 Task: Create in the project XcelTech in Backlog an issue 'Develop a new tool for automated testing of webhooks and APIs', assign it to team member softage.1@softage.net and change the status to IN PROGRESS.
Action: Mouse moved to (224, 62)
Screenshot: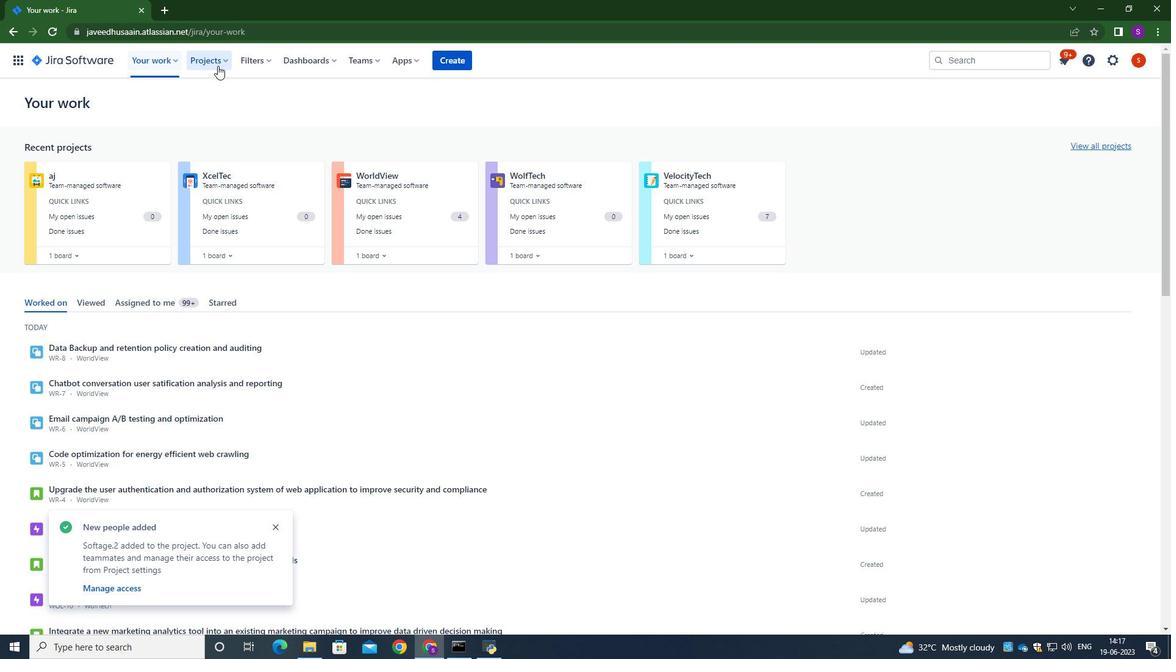
Action: Mouse pressed left at (224, 62)
Screenshot: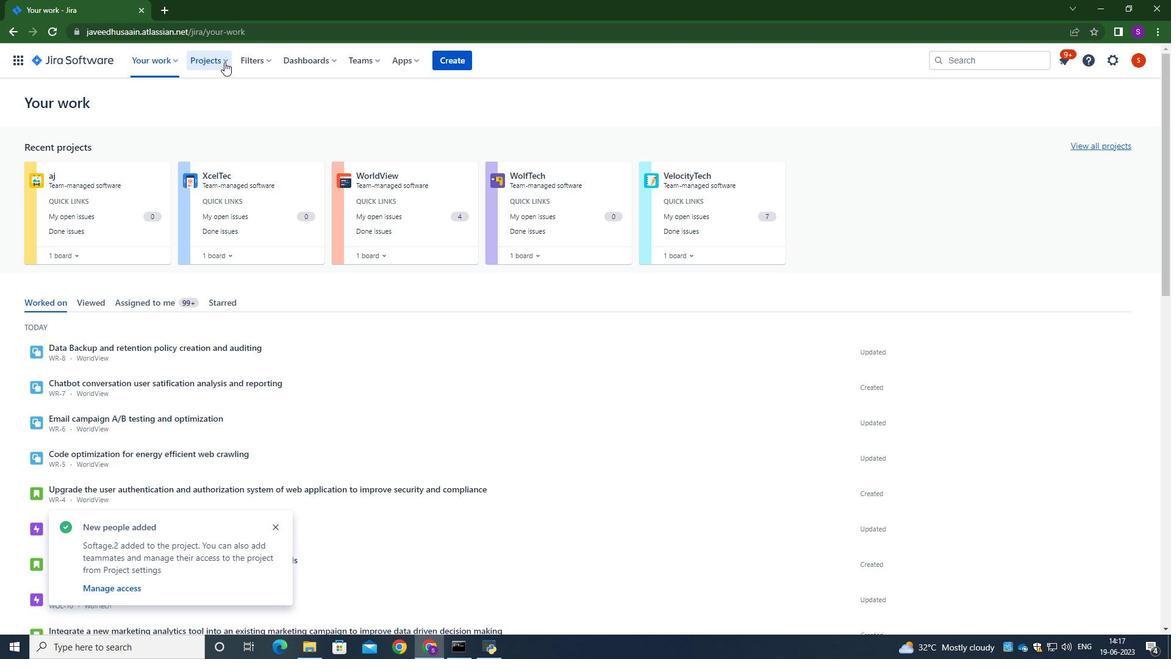 
Action: Mouse moved to (244, 123)
Screenshot: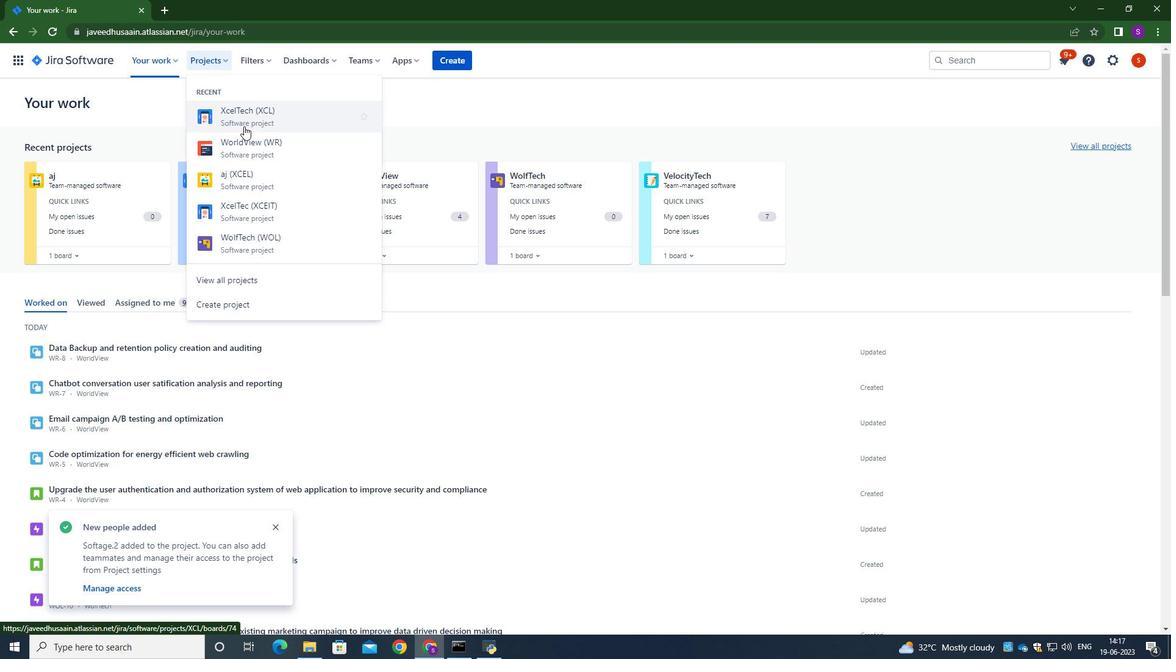 
Action: Mouse pressed left at (244, 123)
Screenshot: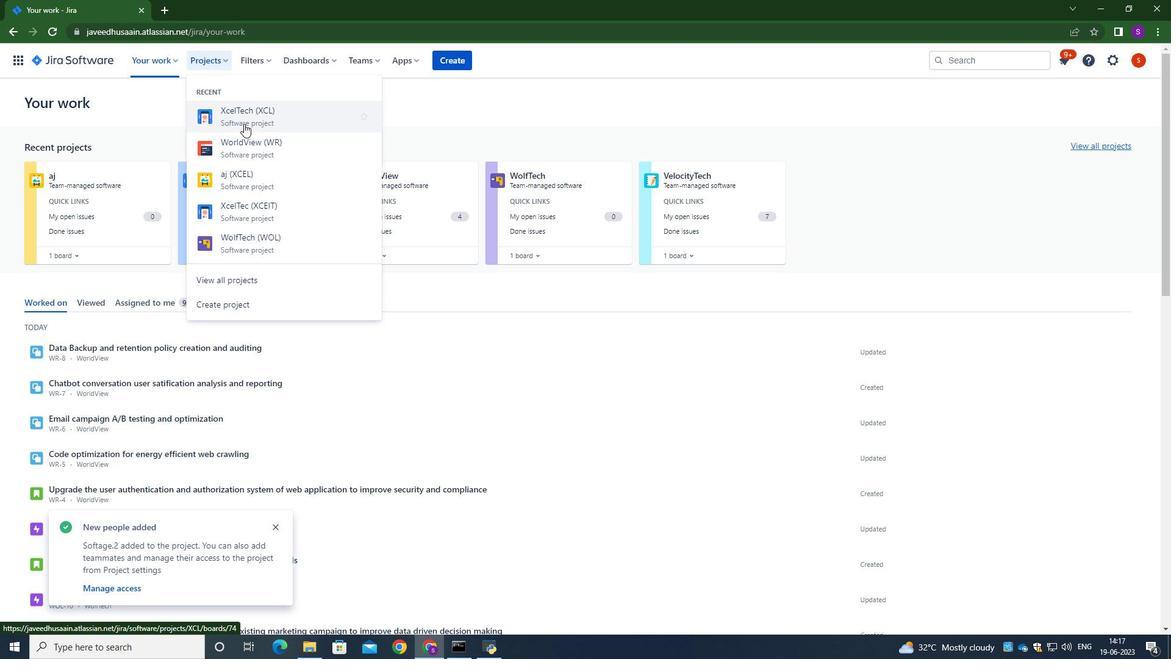 
Action: Mouse moved to (96, 189)
Screenshot: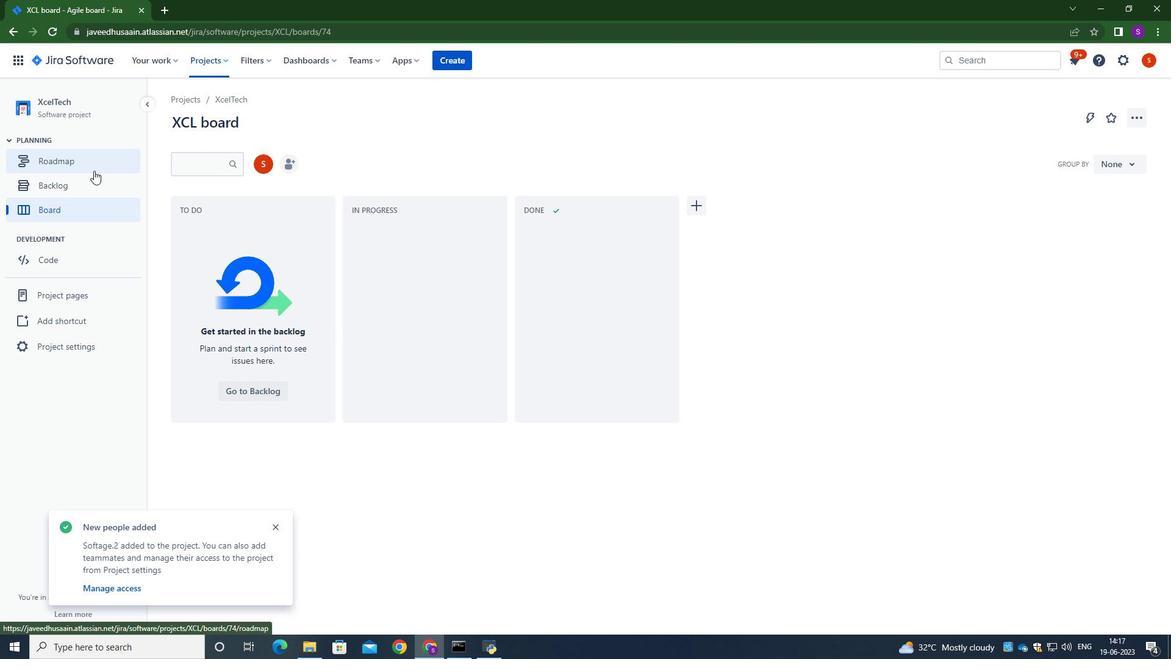 
Action: Mouse pressed left at (96, 189)
Screenshot: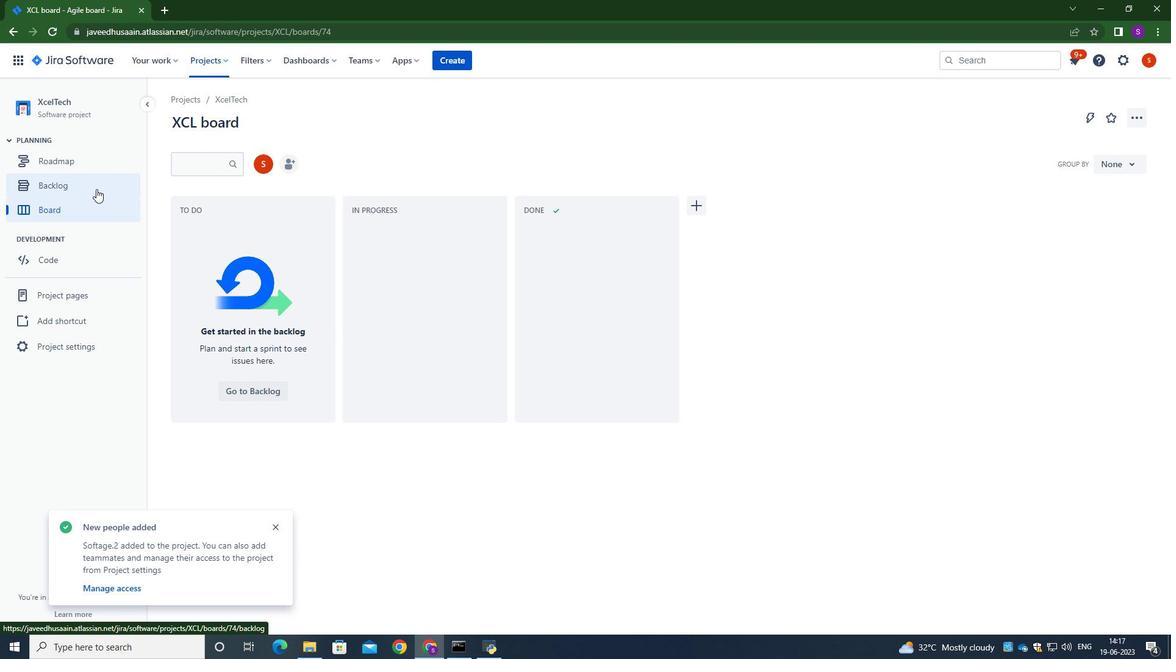 
Action: Mouse moved to (414, 259)
Screenshot: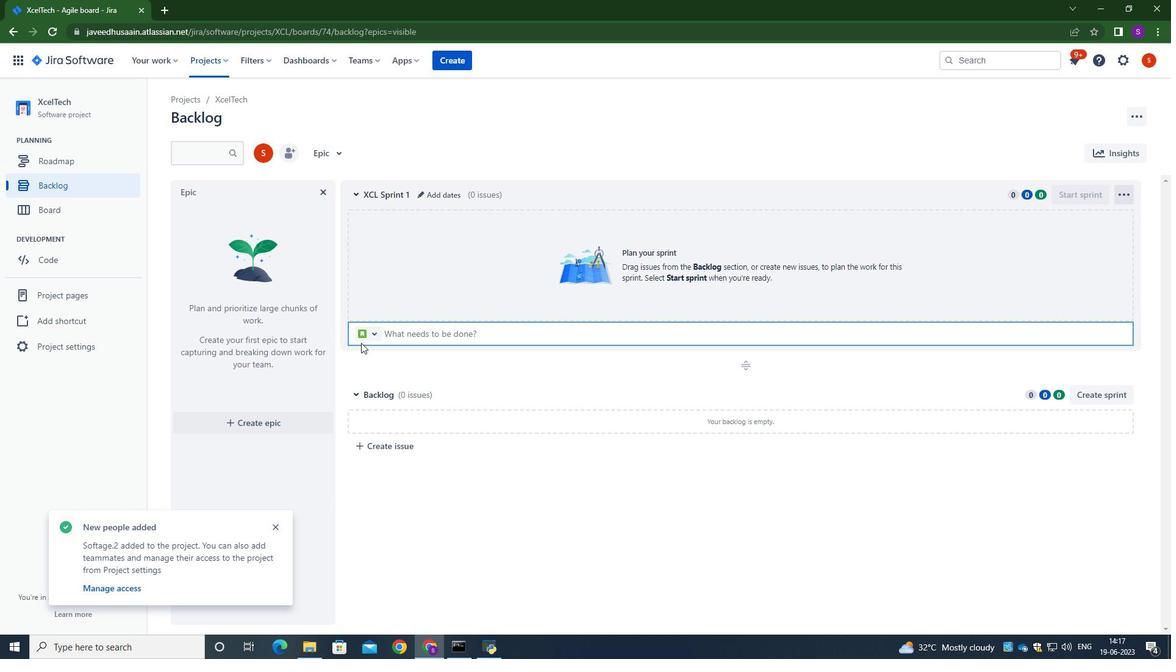 
Action: Mouse pressed left at (414, 259)
Screenshot: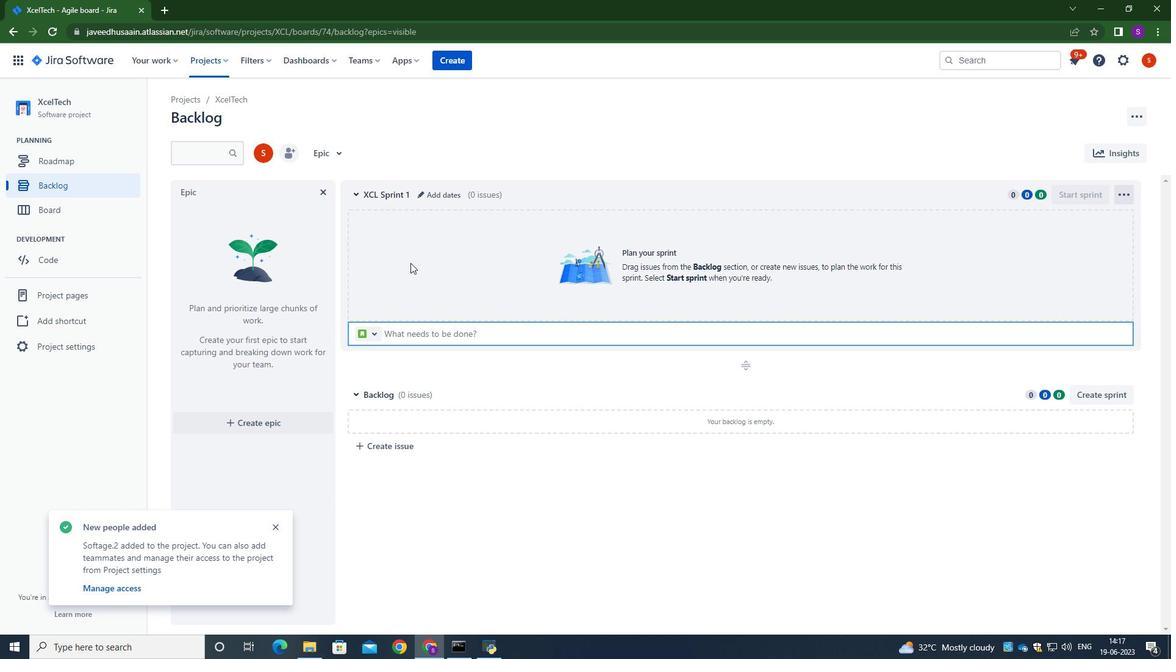 
Action: Mouse moved to (413, 323)
Screenshot: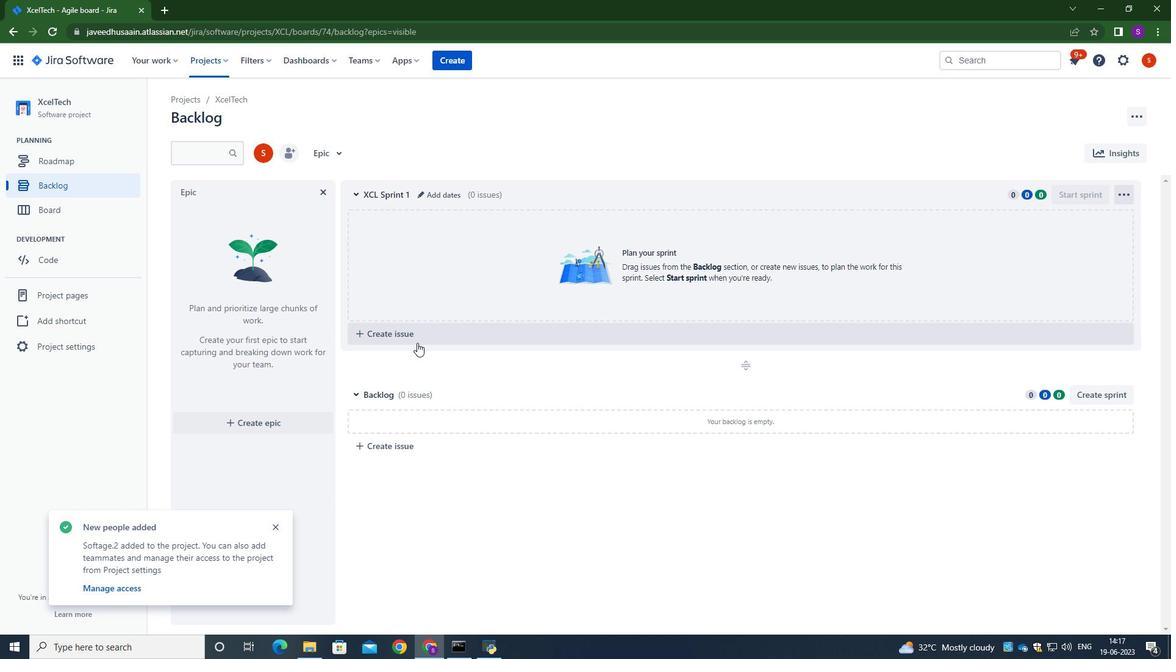 
Action: Mouse pressed left at (413, 323)
Screenshot: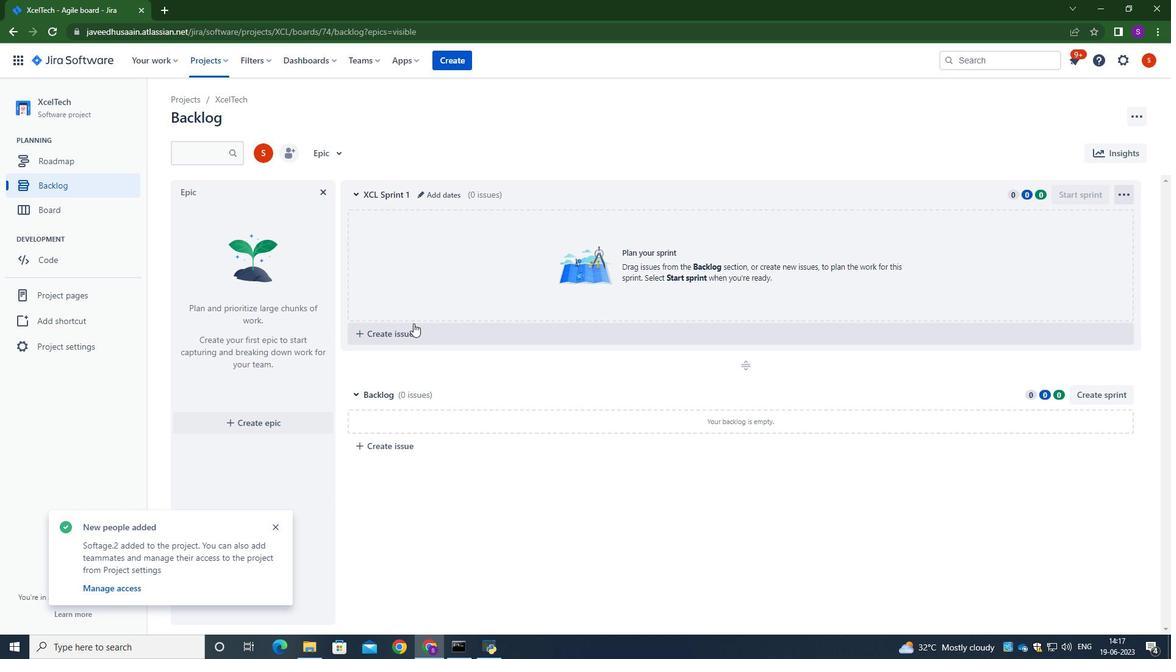 
Action: Mouse moved to (407, 336)
Screenshot: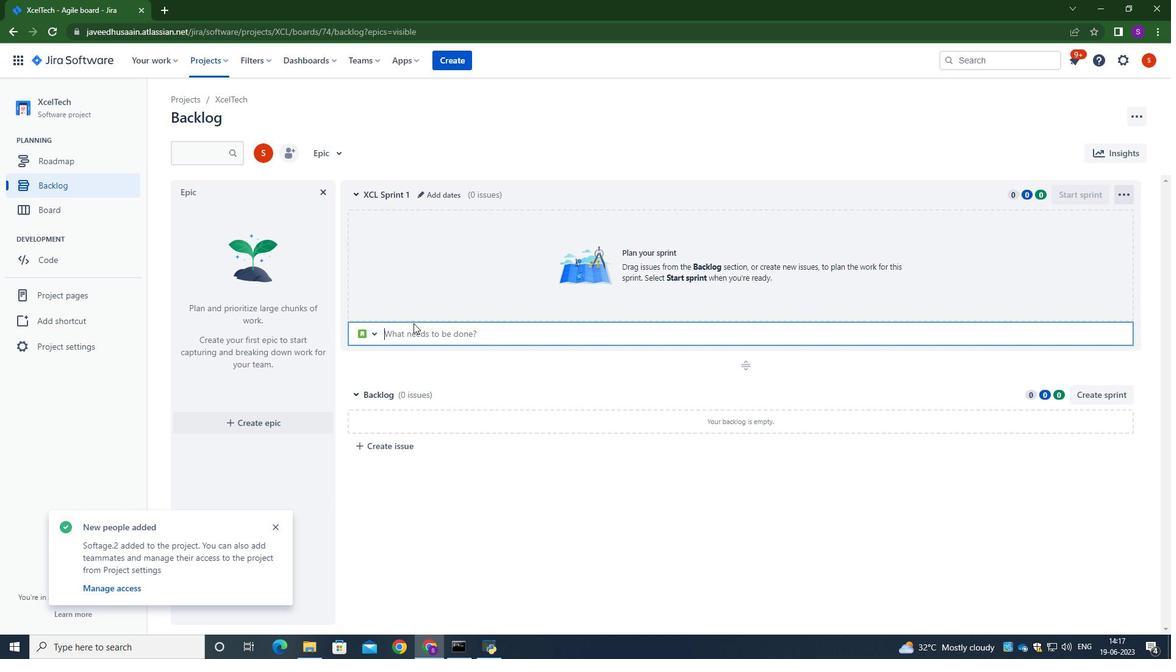 
Action: Mouse pressed left at (407, 336)
Screenshot: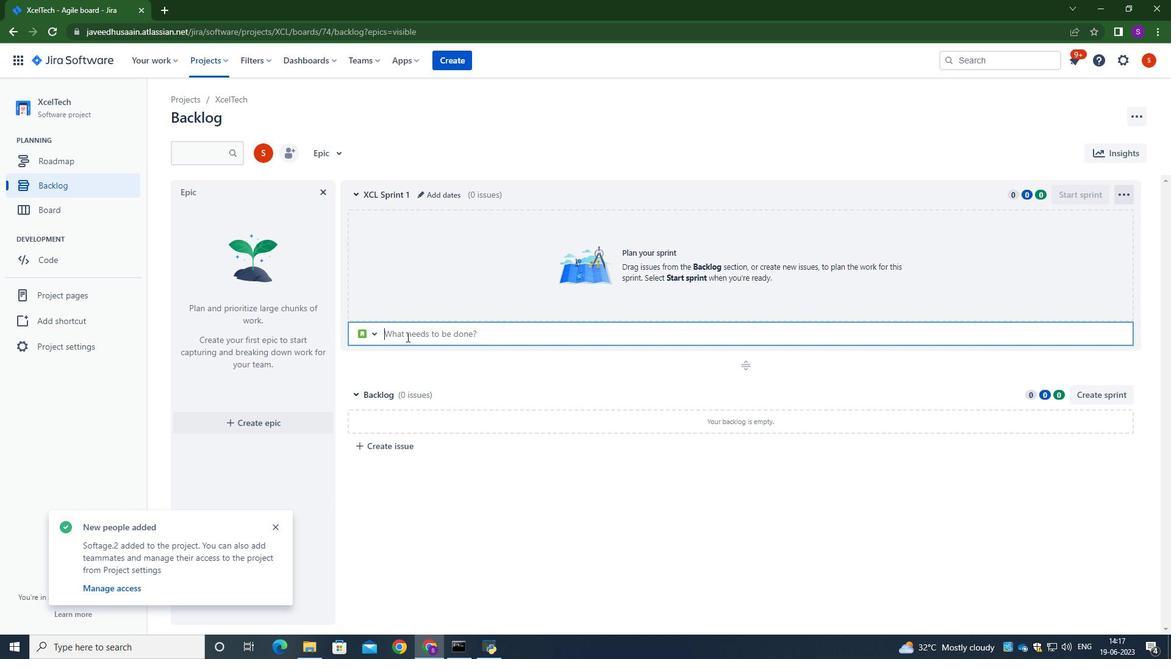 
Action: Mouse moved to (407, 337)
Screenshot: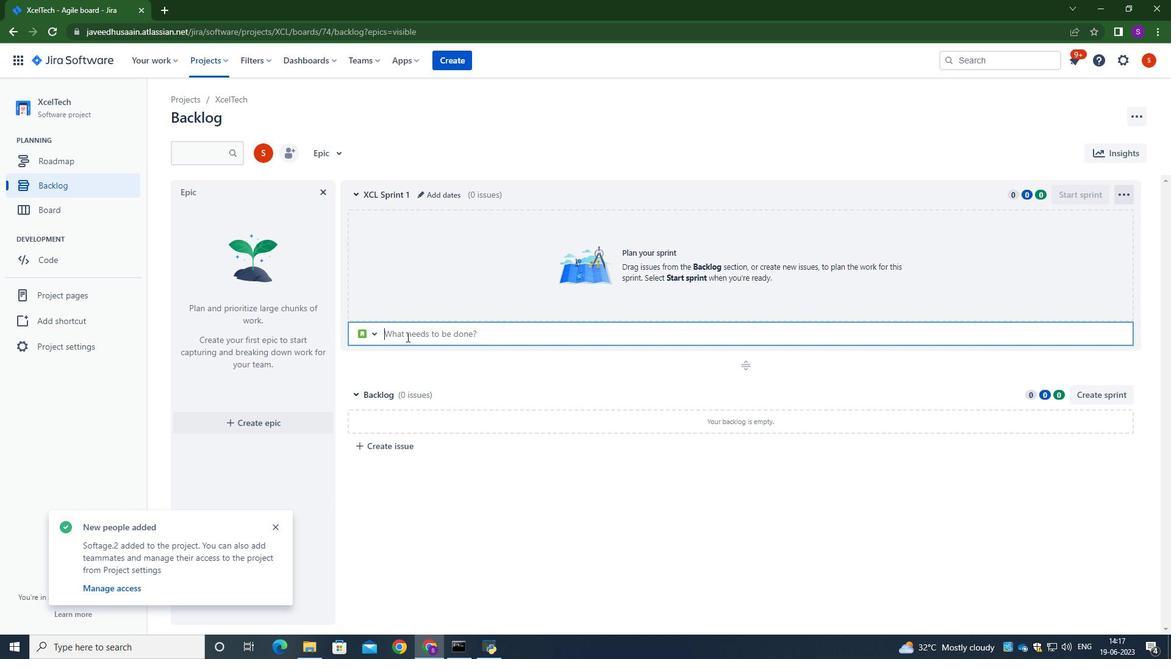 
Action: Key pressed <Key.caps_lock>D<Key.caps_lock>evelop<Key.space>a<Key.space>new<Key.space>tool<Key.space>for<Key.space>automated<Key.space>testing<Key.space>of<Key.space>webhi<Key.backspace>ool<Key.backspace>kd<Key.backspace>s<Key.space><Key.backspace><Key.backspace>ks<Key.backspace><Key.backspace>s<Key.space>and<Key.space><Key.caps_lock>API'<Key.caps_lock>s<Key.space>
Screenshot: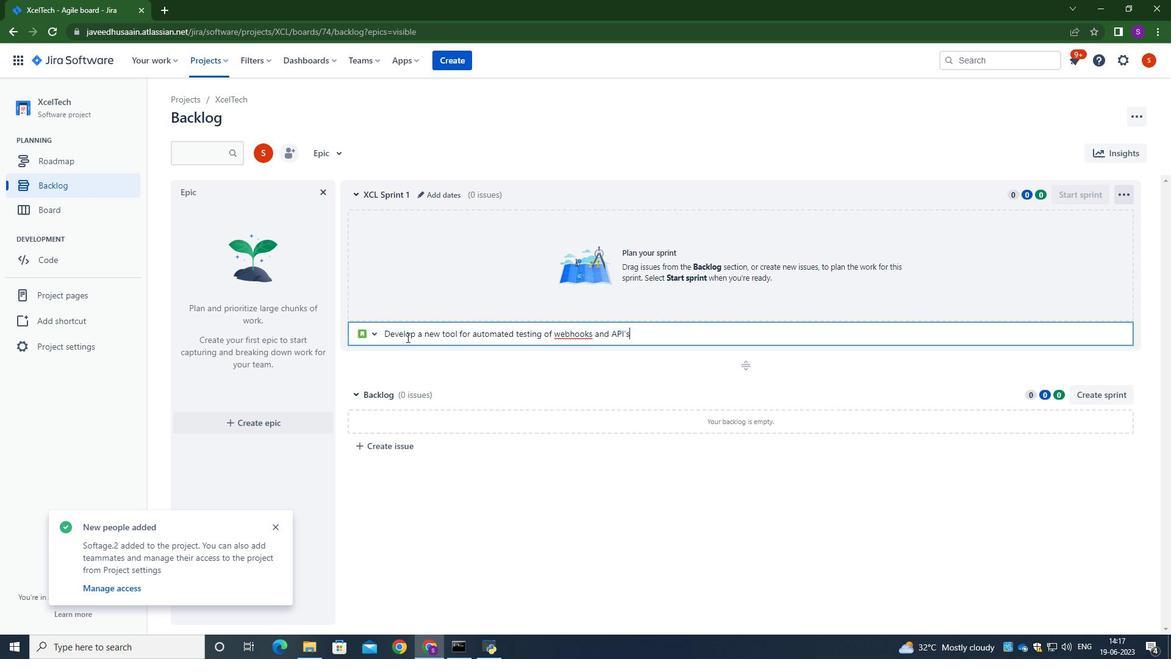 
Action: Mouse moved to (391, 354)
Screenshot: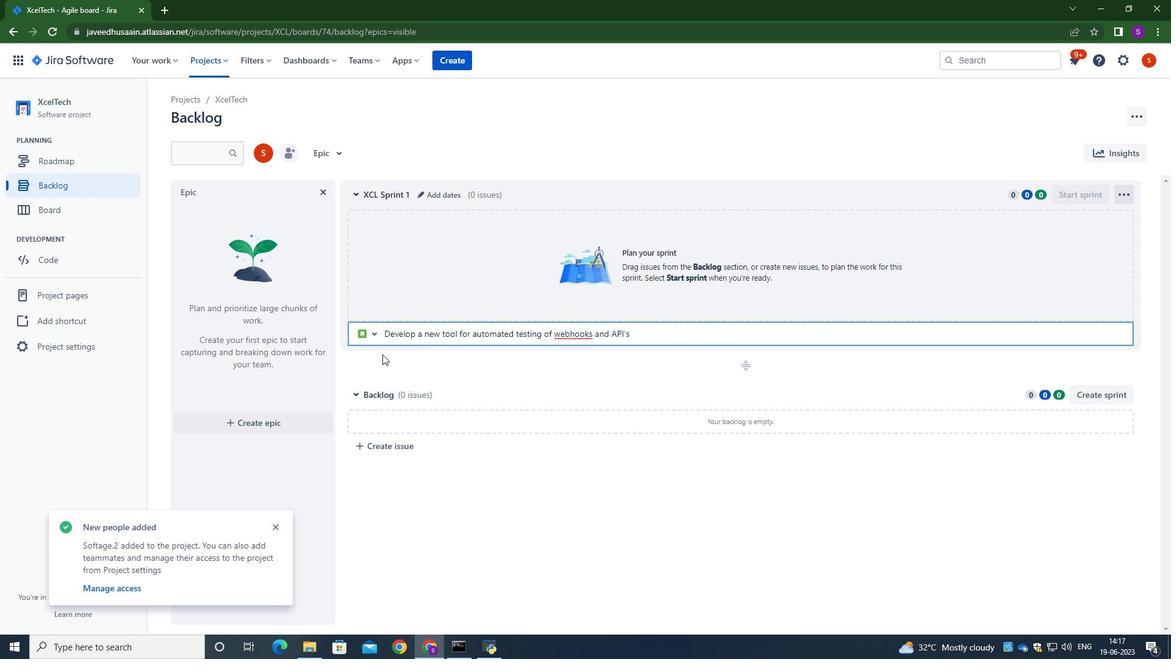 
Action: Key pressed <Key.enter>
Screenshot: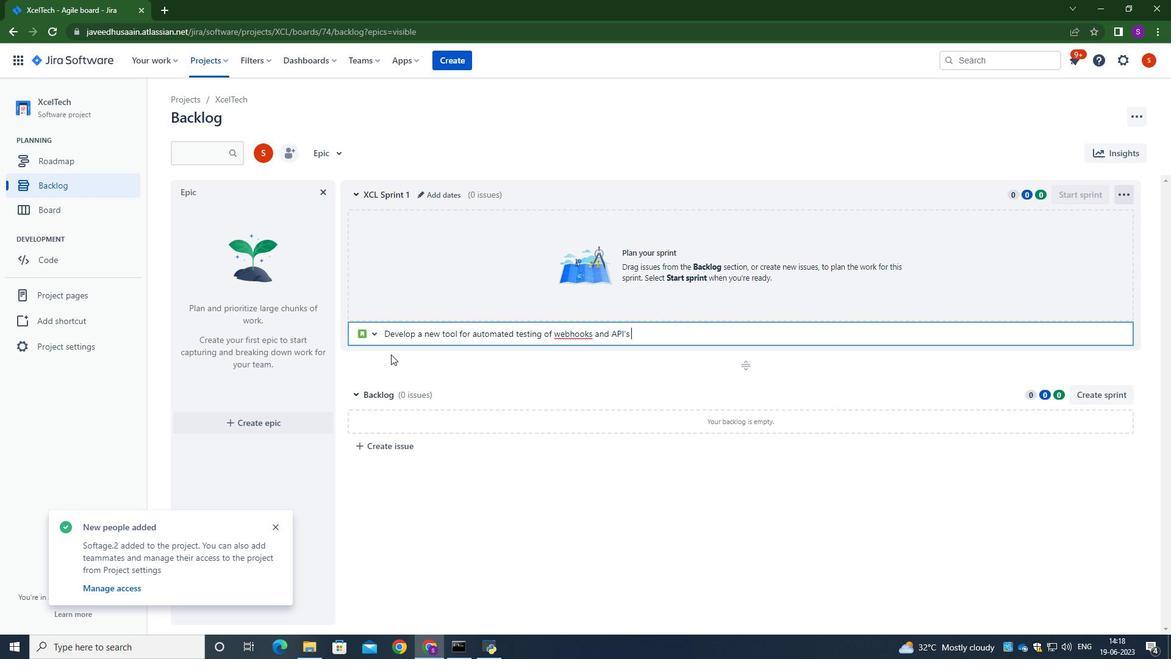 
Action: Mouse moved to (1097, 225)
Screenshot: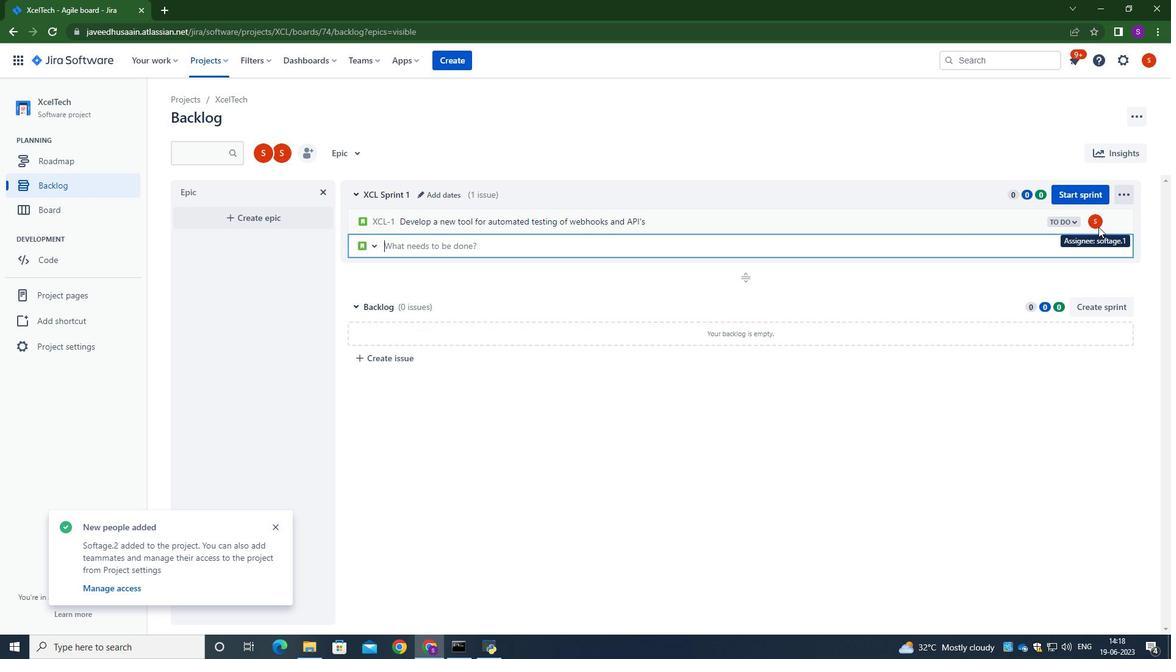 
Action: Mouse pressed left at (1097, 225)
Screenshot: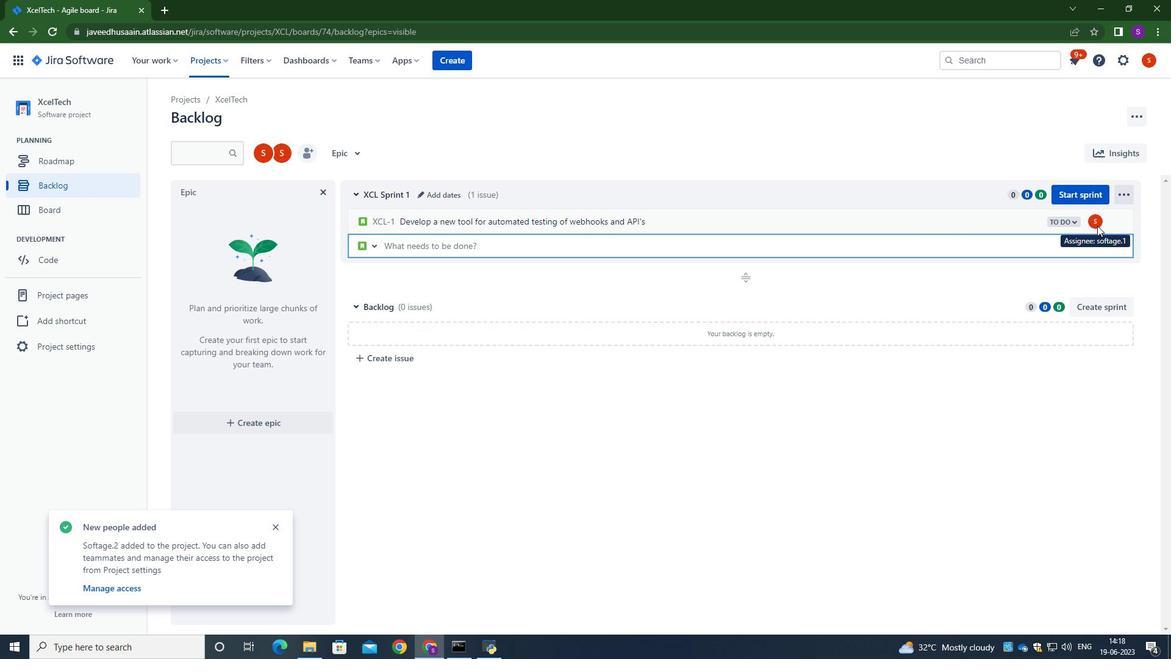 
Action: Mouse pressed left at (1097, 225)
Screenshot: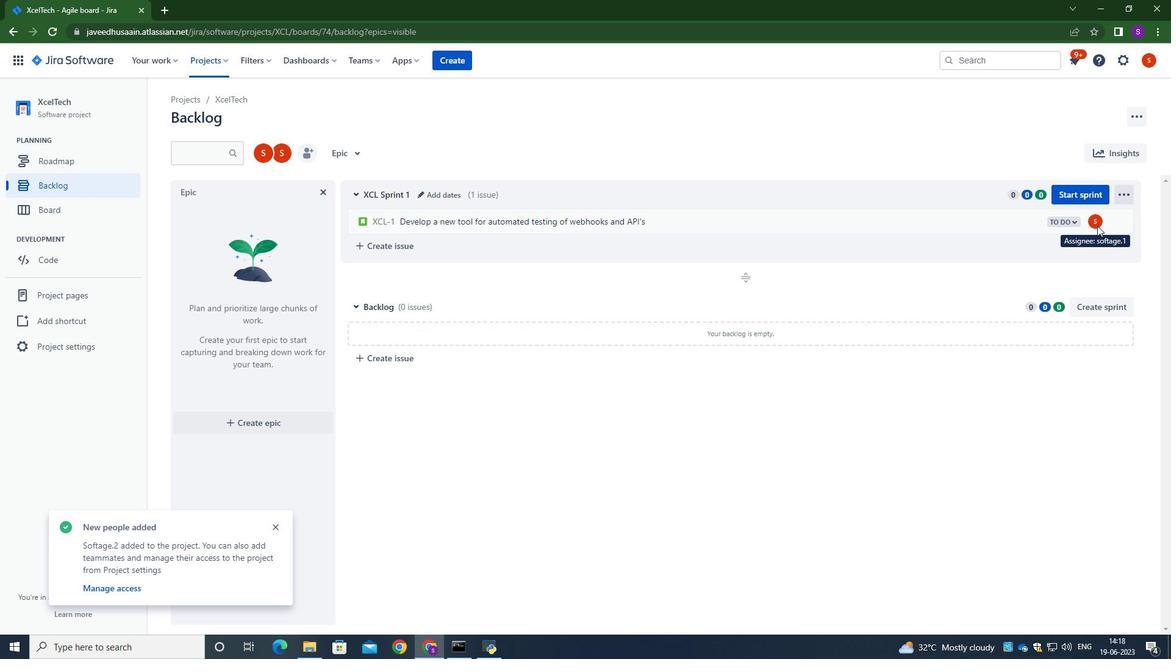 
Action: Mouse moved to (1094, 224)
Screenshot: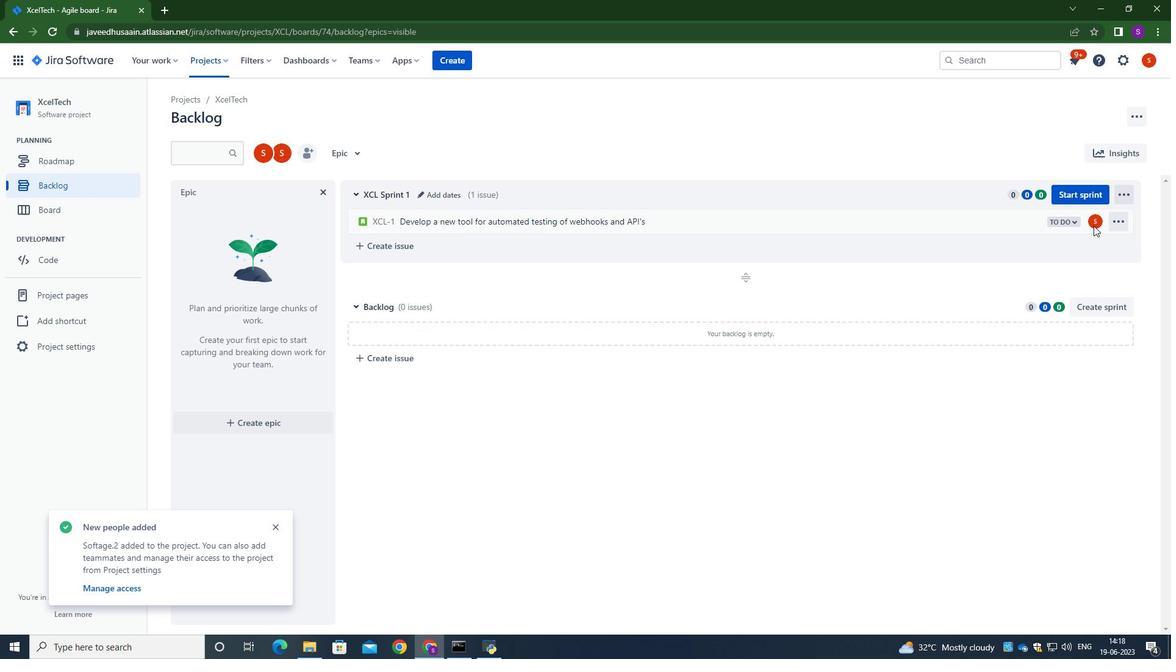 
Action: Mouse pressed left at (1094, 224)
Screenshot: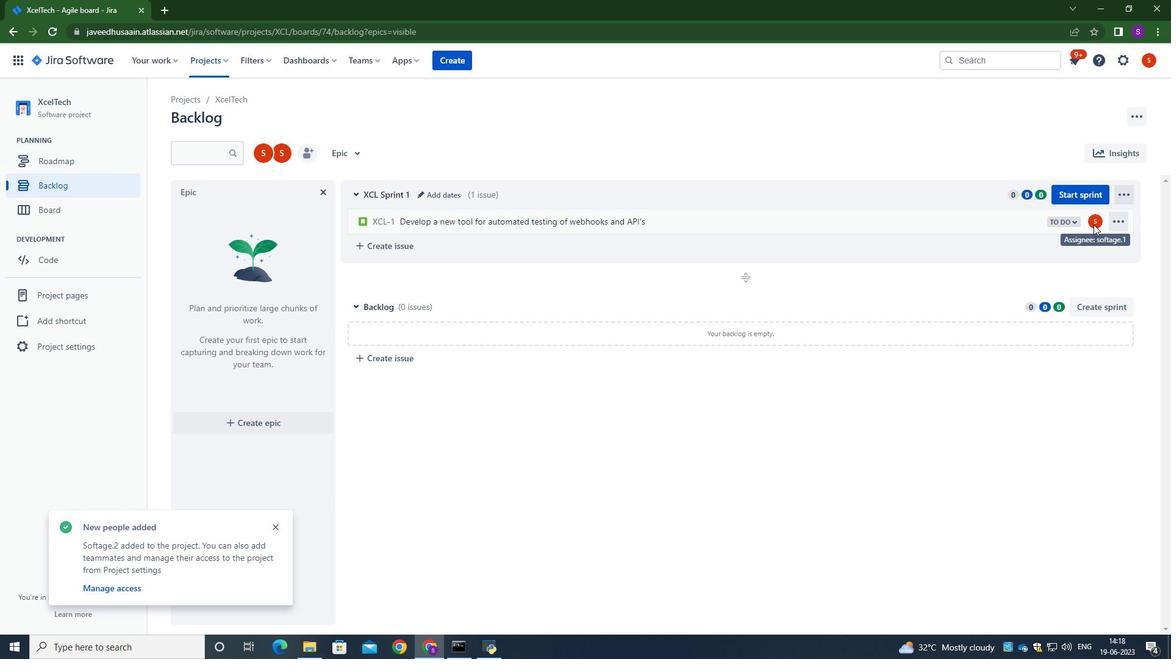 
Action: Mouse moved to (1046, 257)
Screenshot: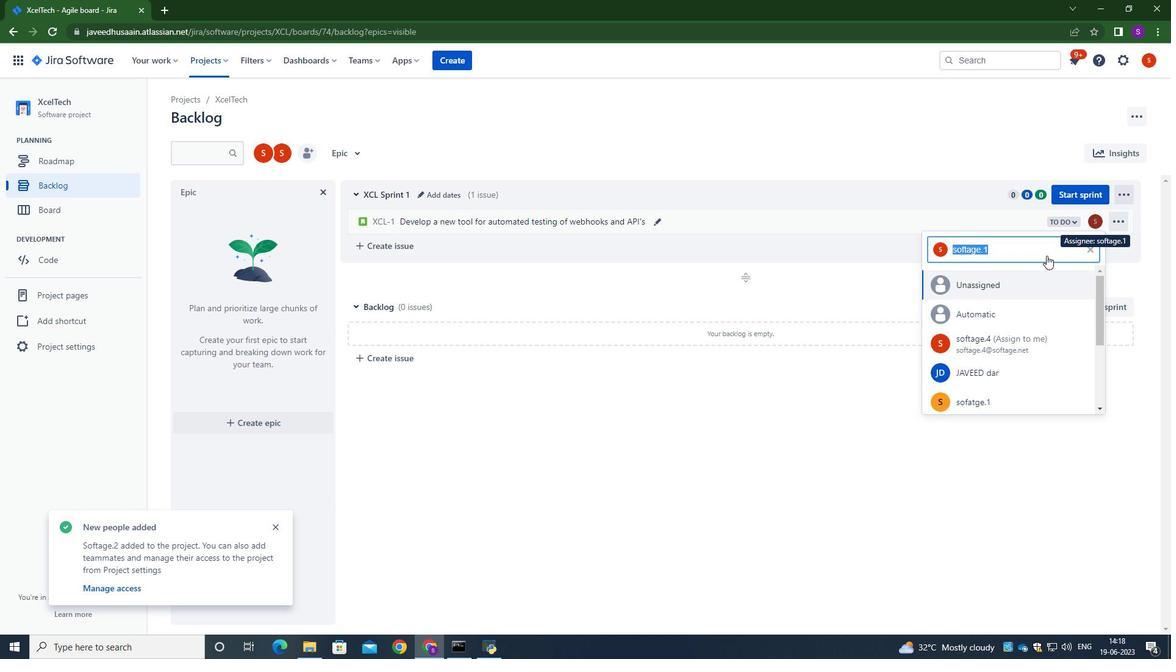 
Action: Key pressed softage.1<Key.shift>@softage.net
Screenshot: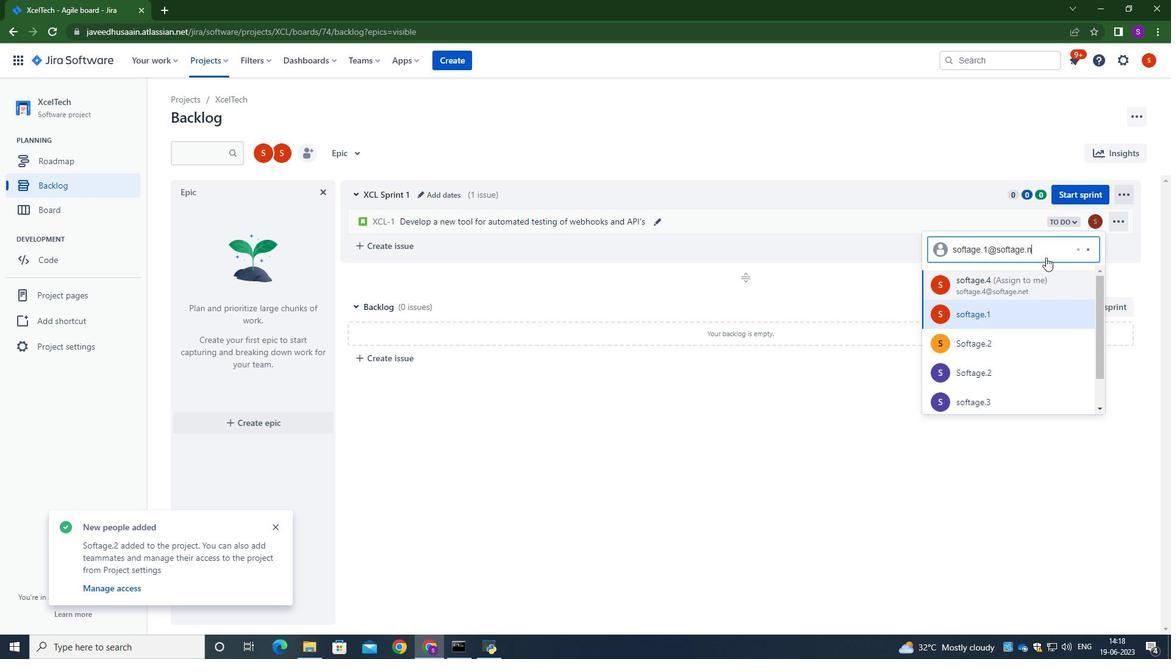 
Action: Mouse moved to (1005, 281)
Screenshot: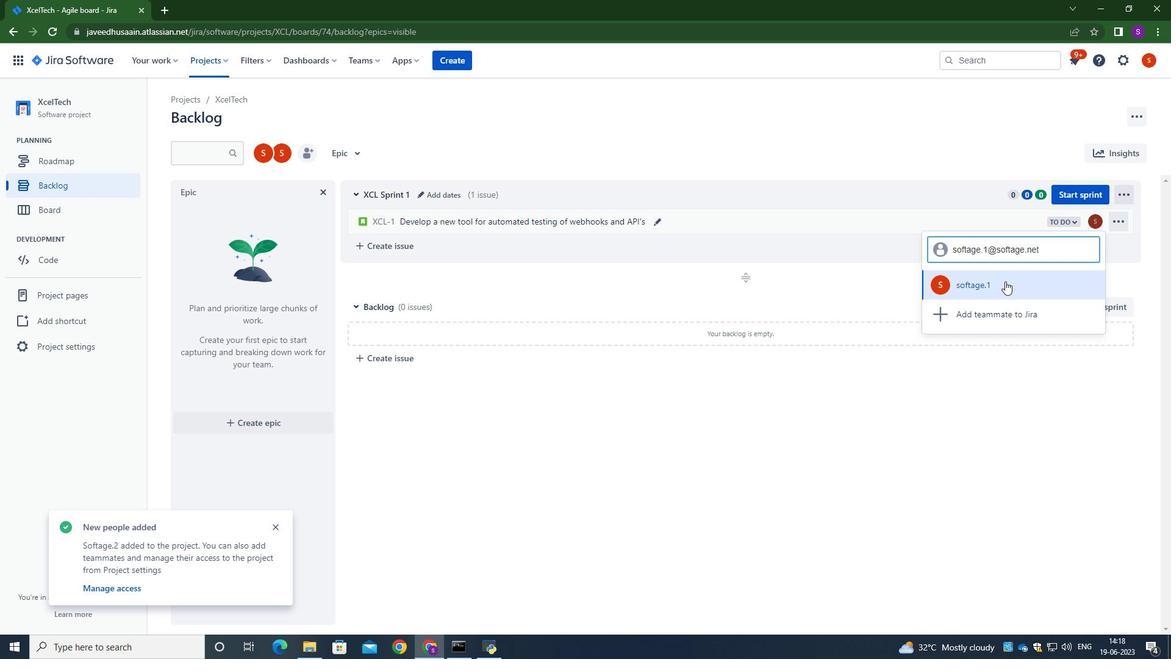 
Action: Mouse pressed left at (1005, 281)
Screenshot: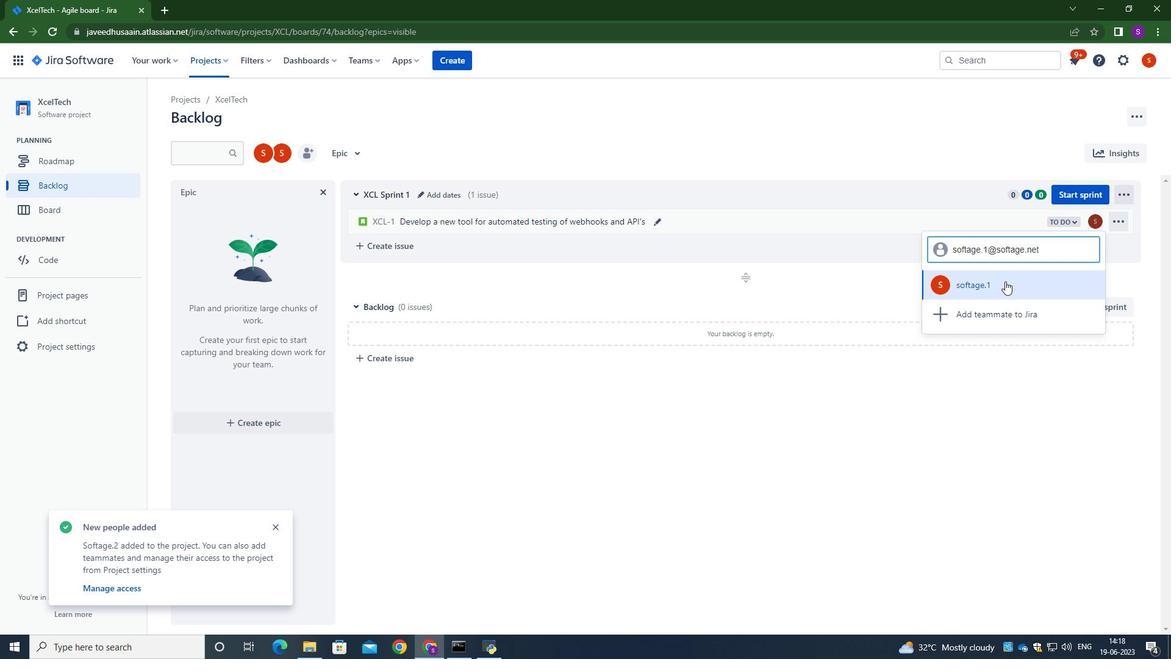 
Action: Mouse moved to (1067, 222)
Screenshot: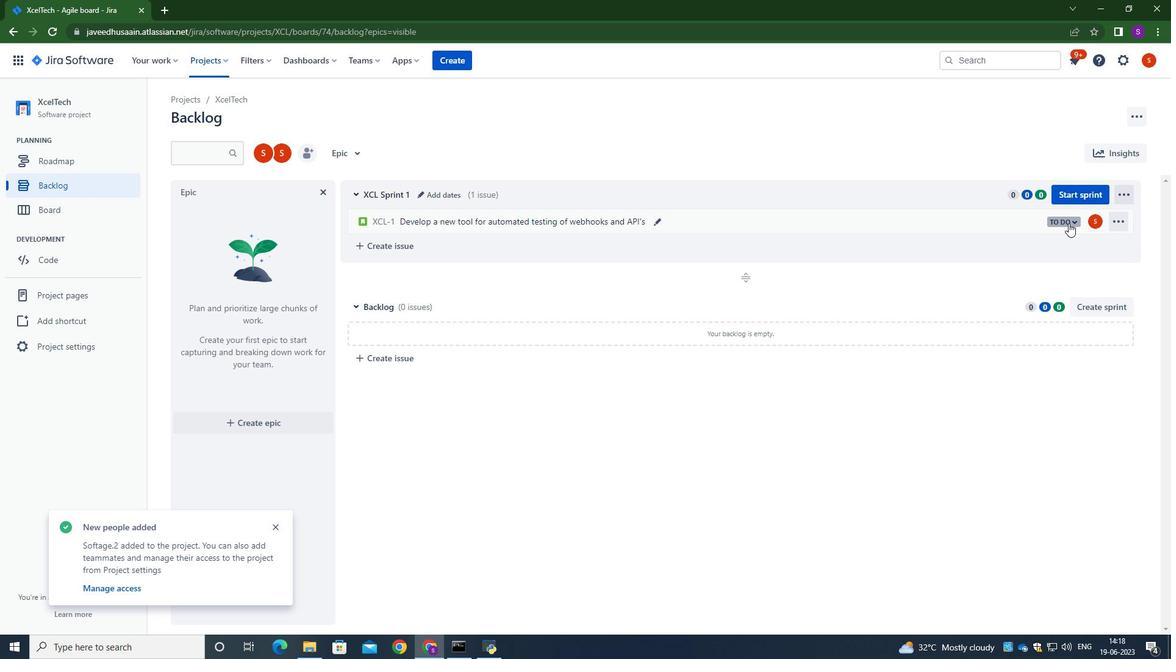 
Action: Mouse pressed left at (1067, 222)
Screenshot: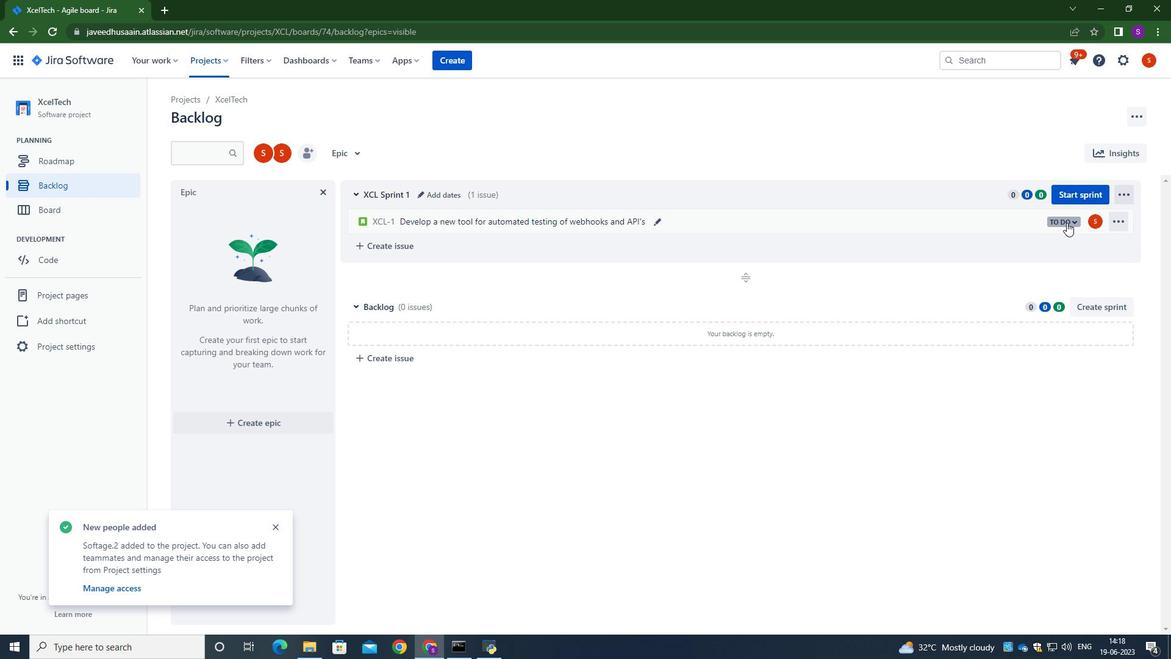 
Action: Mouse moved to (1000, 244)
Screenshot: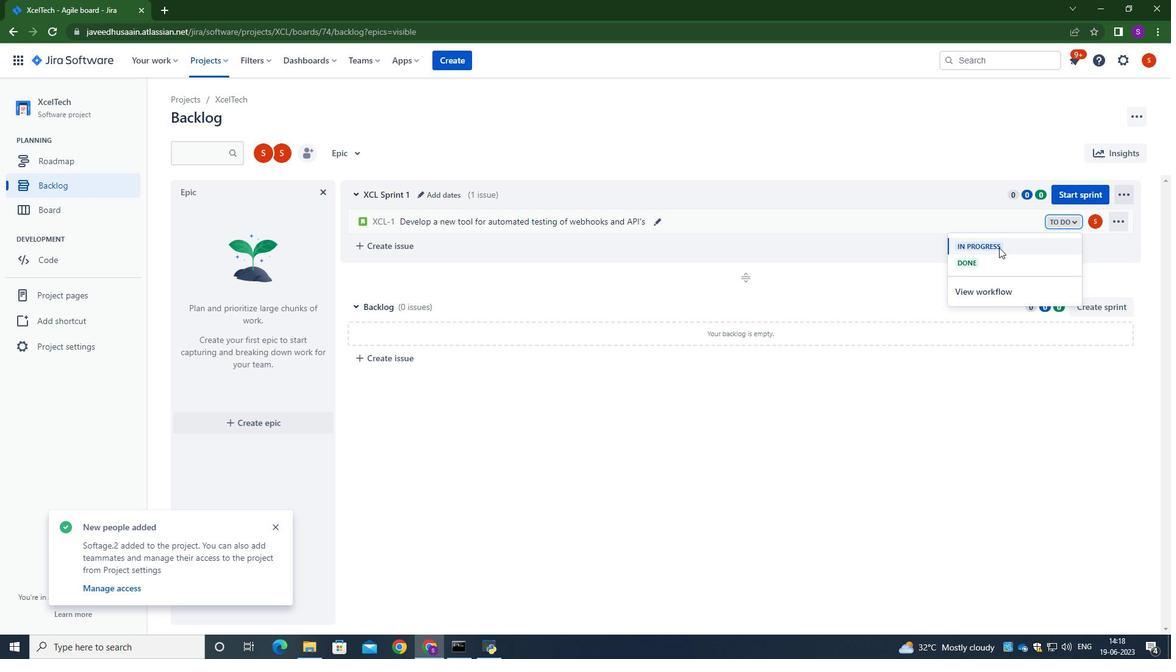 
Action: Mouse pressed left at (1000, 244)
Screenshot: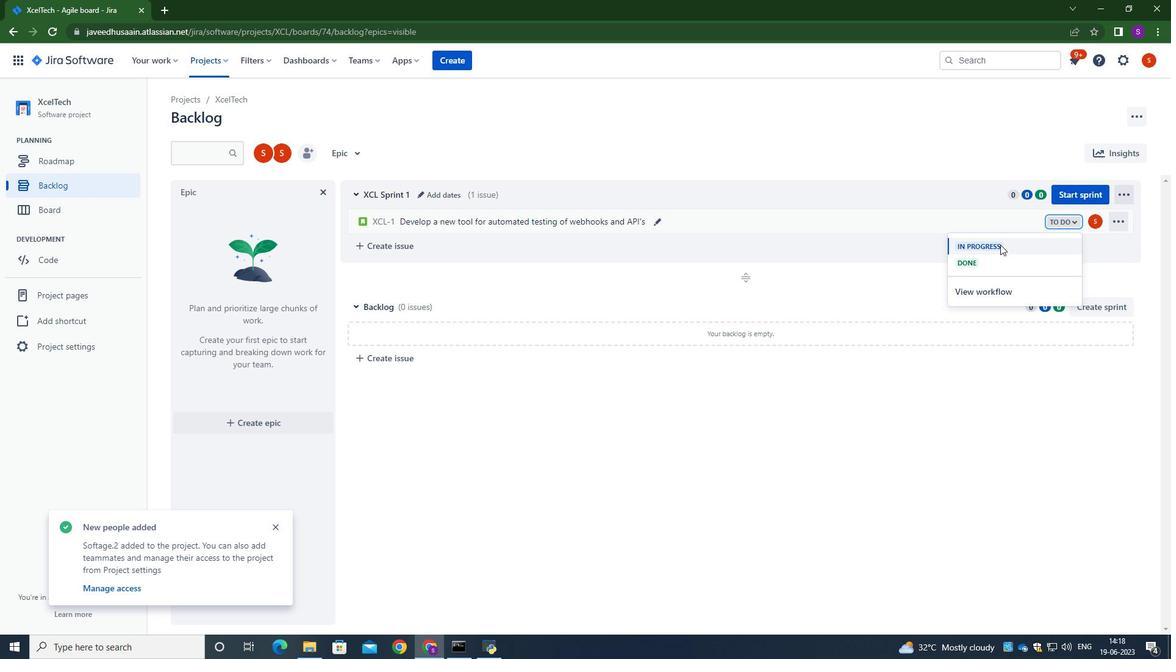 
Action: Mouse moved to (933, 378)
Screenshot: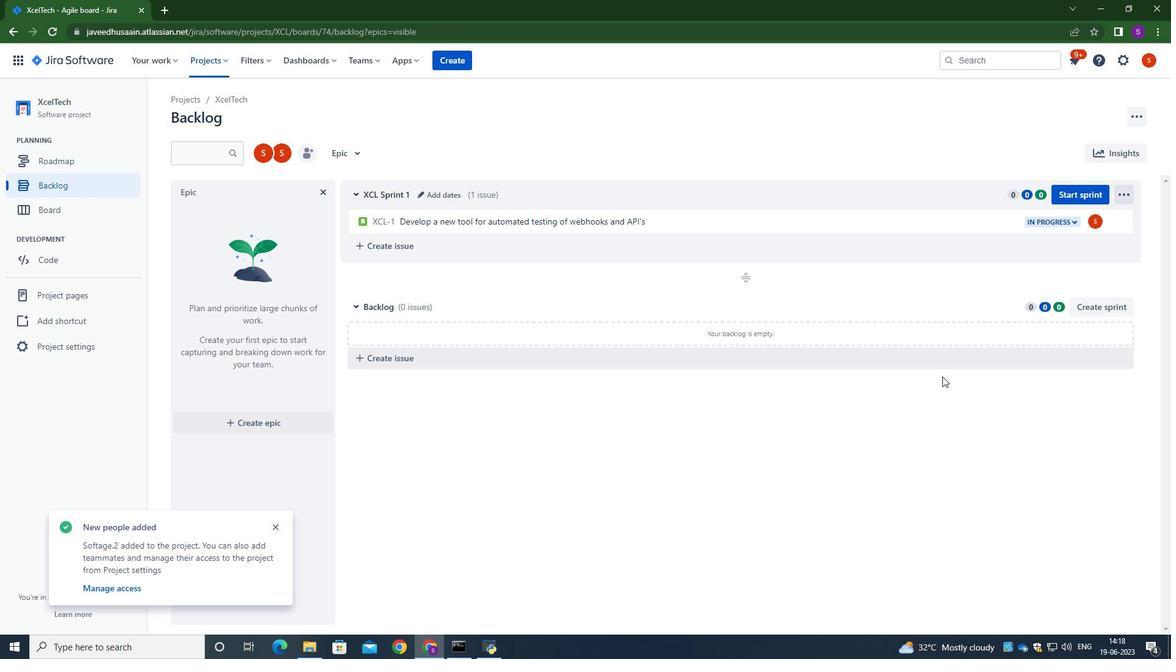 
Action: Mouse pressed left at (933, 378)
Screenshot: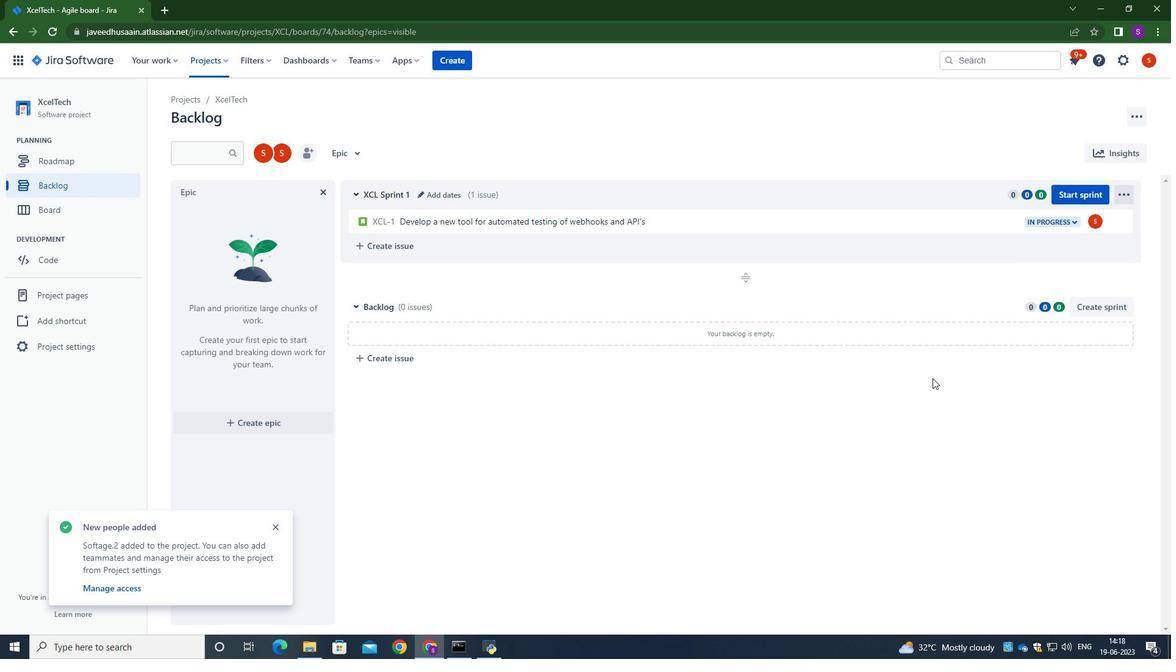 
